 Task: Create in the project Visionary and in the Backlog issue 'Upgrade the accessibility of a mobile application to comply with international accessibility standards' a child issue 'Chatbot conversation user behavior analysis and reporting', and assign it to team member softage.4@softage.net.
Action: Mouse moved to (704, 347)
Screenshot: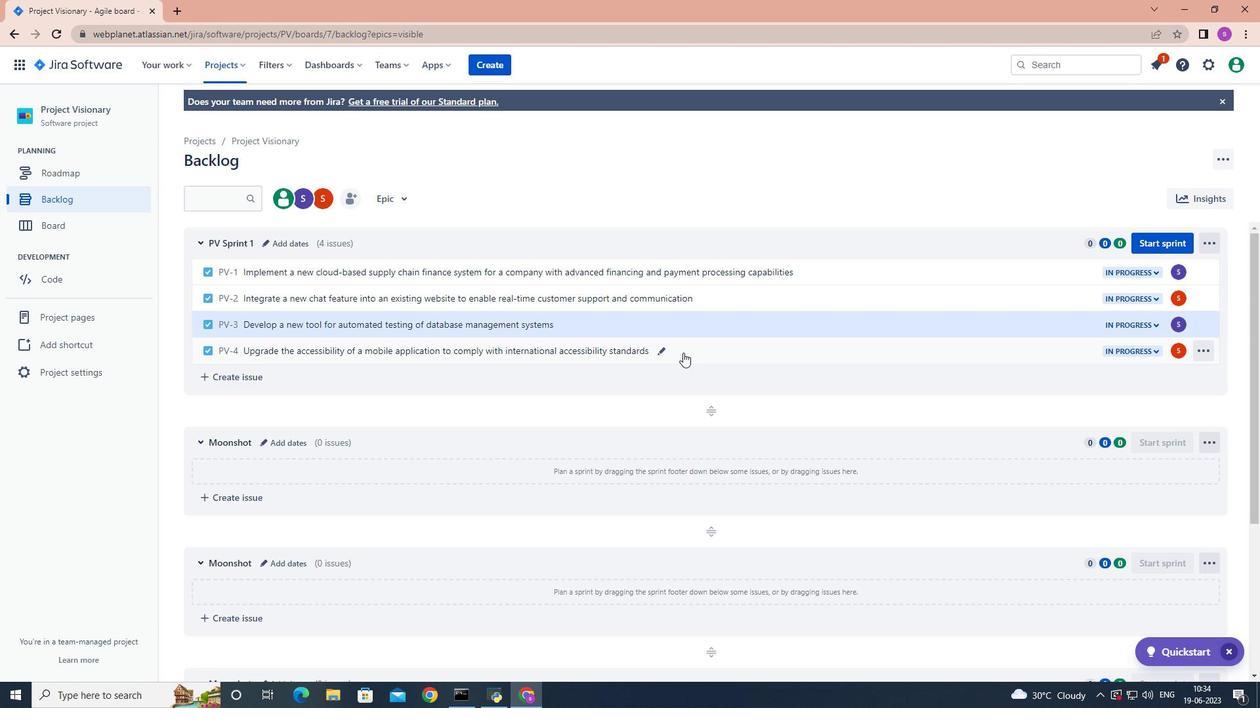 
Action: Mouse pressed left at (704, 347)
Screenshot: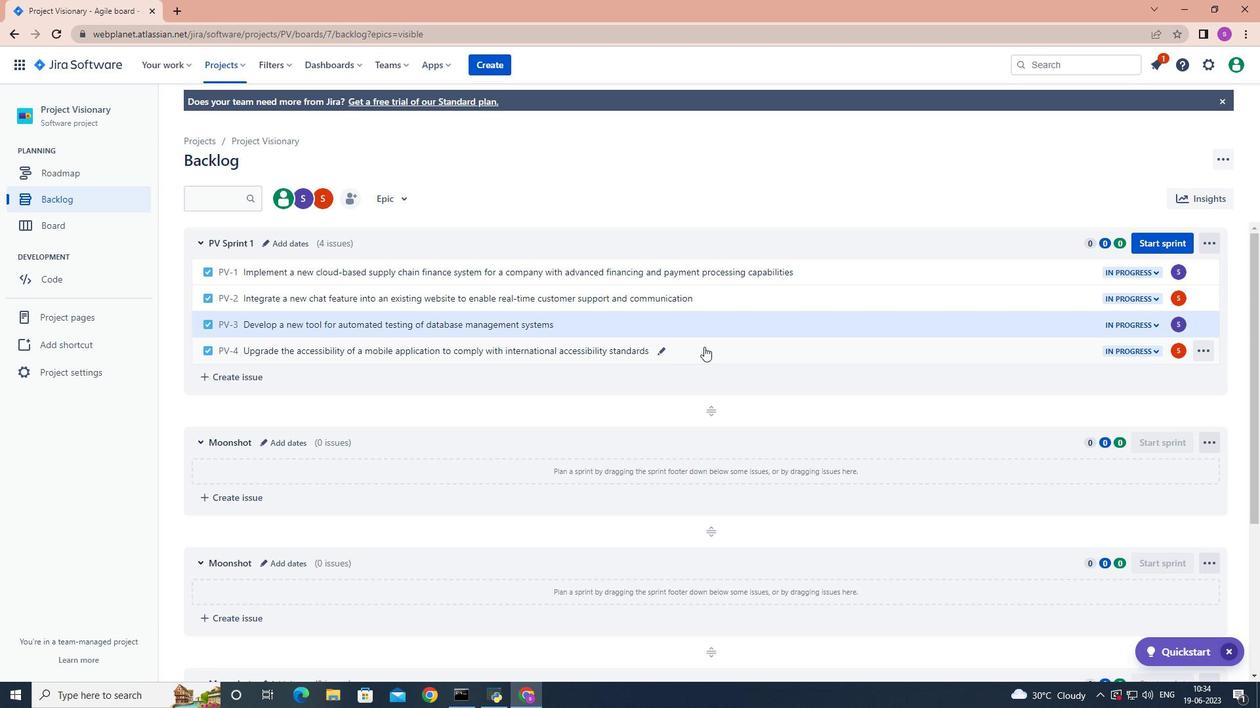 
Action: Mouse moved to (1034, 353)
Screenshot: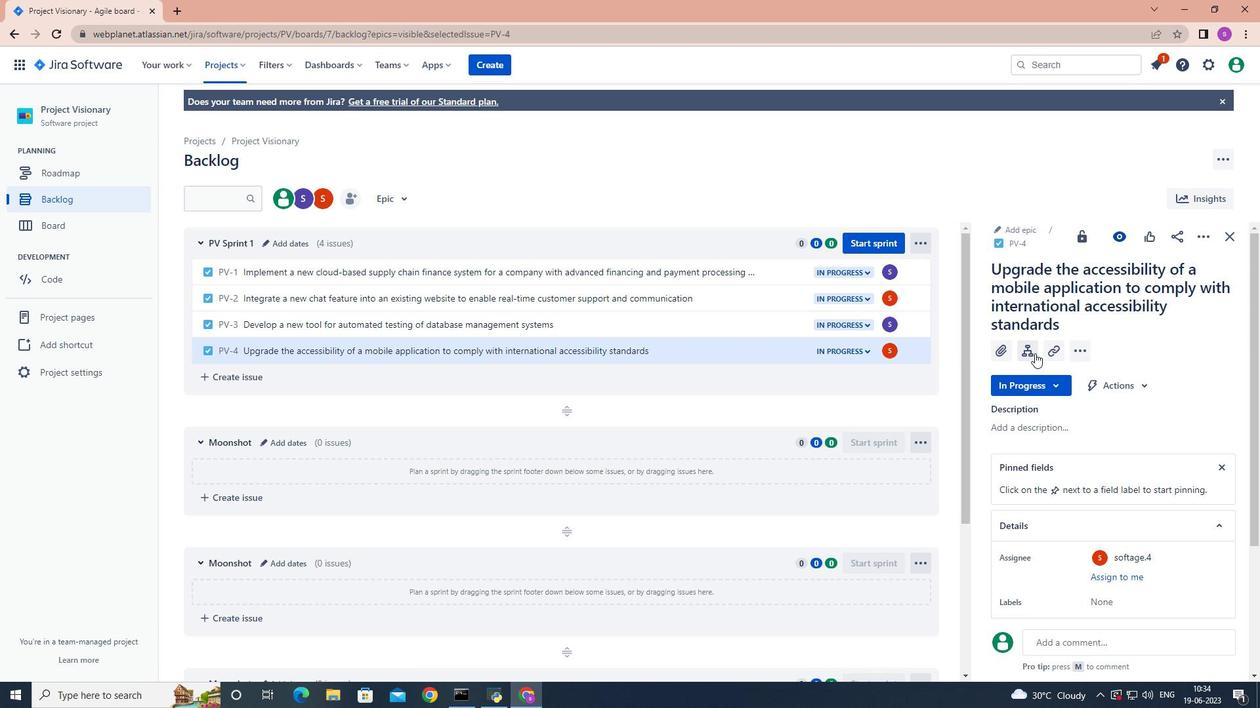 
Action: Mouse pressed left at (1034, 353)
Screenshot: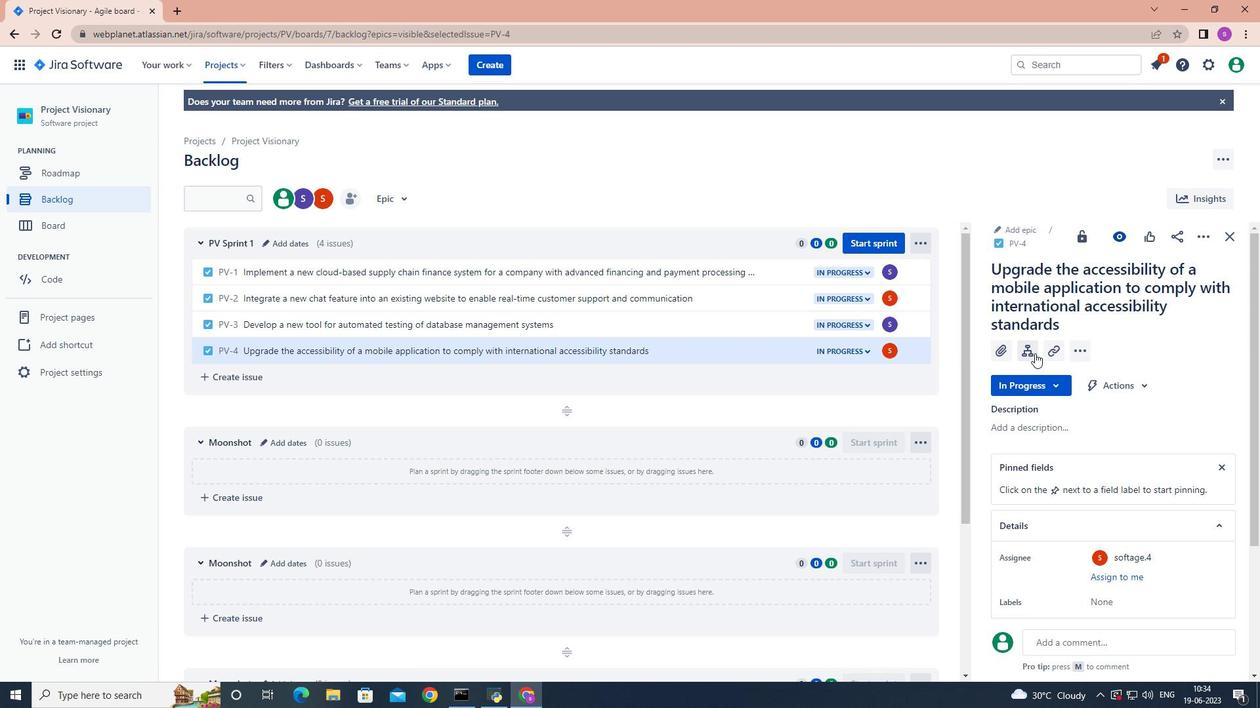 
Action: Key pressed <Key.shift>Chat<Key.space>bot<Key.space>conversation<Key.space>user<Key.space>behavior<Key.space>analysis<Key.space>and<Key.space>reporting<Key.enter>
Screenshot: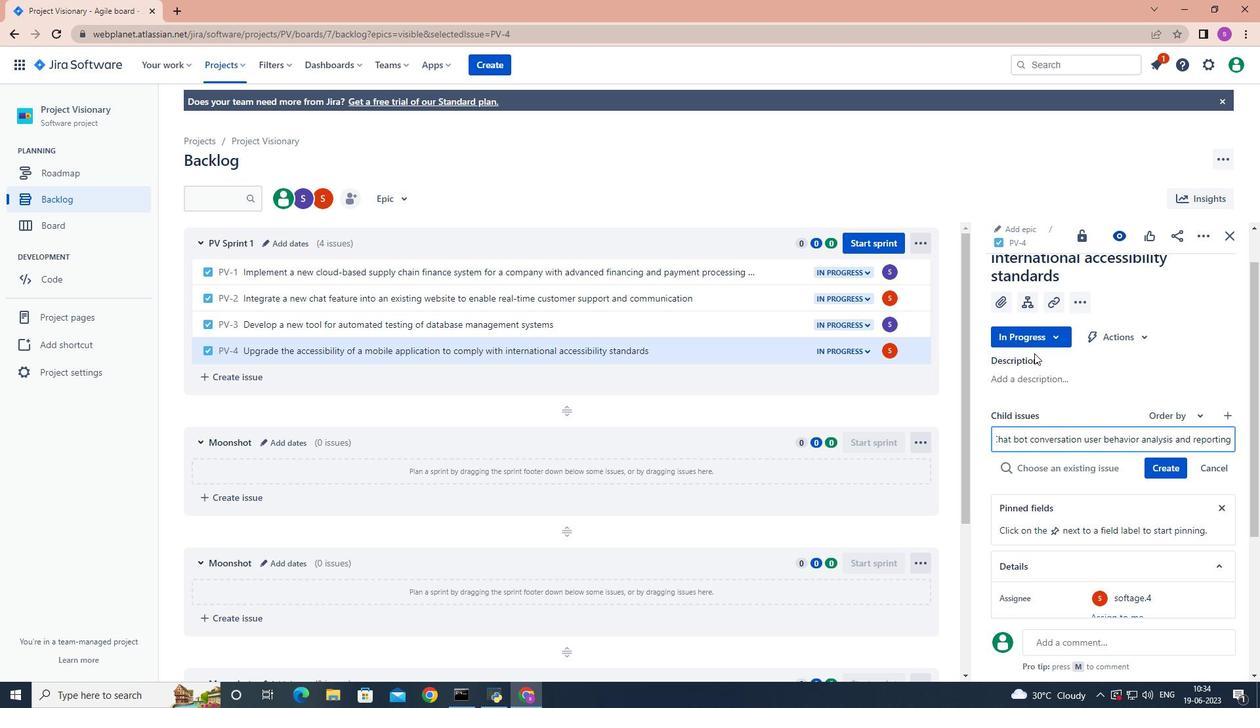 
Action: Mouse moved to (1172, 447)
Screenshot: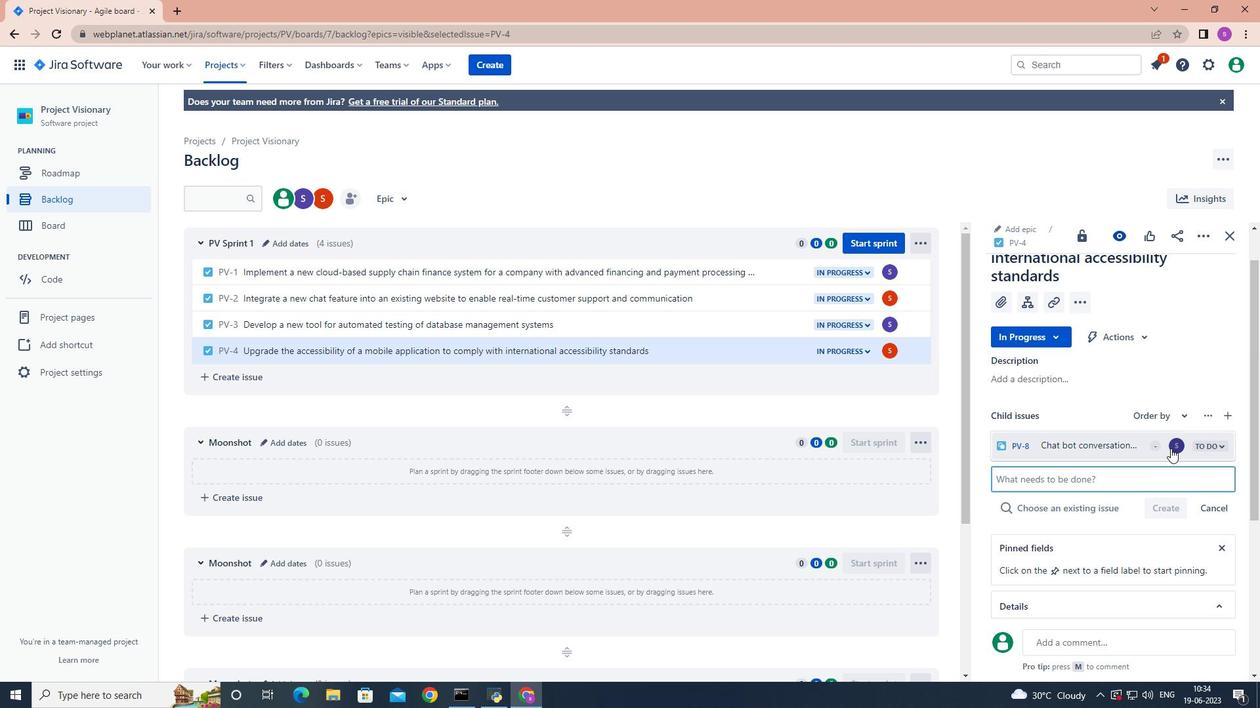 
Action: Mouse pressed left at (1172, 447)
Screenshot: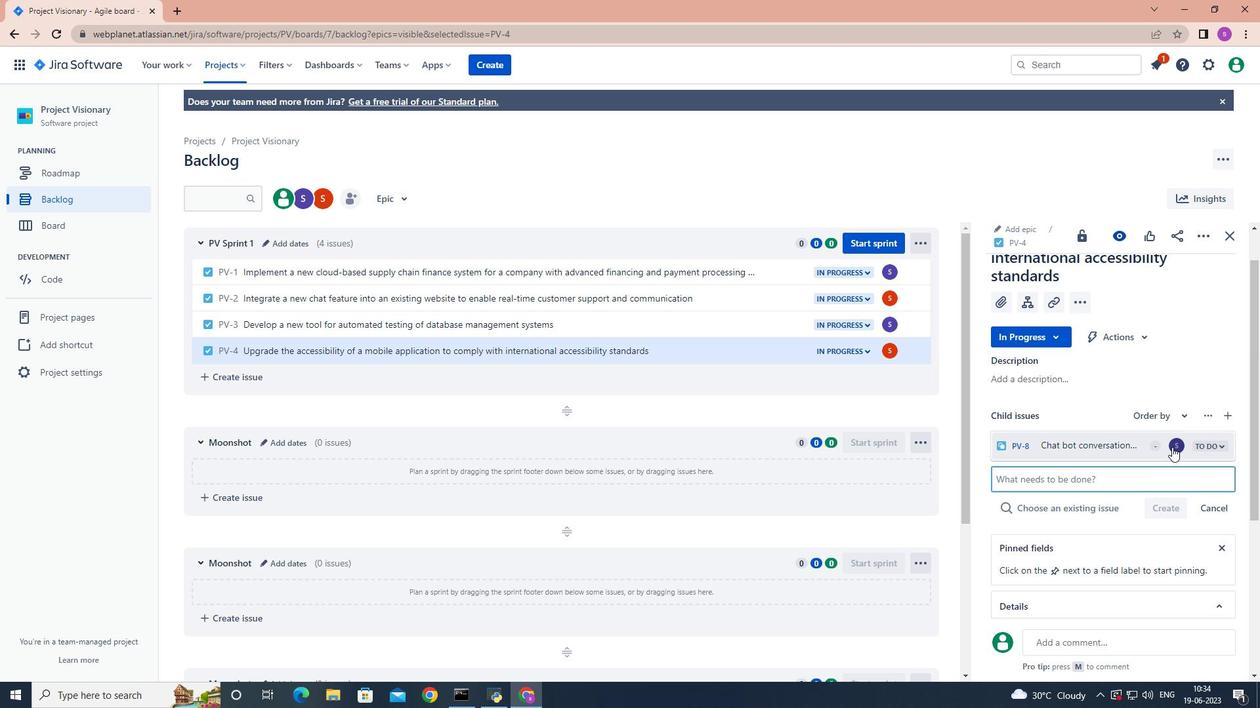 
Action: Mouse moved to (1172, 446)
Screenshot: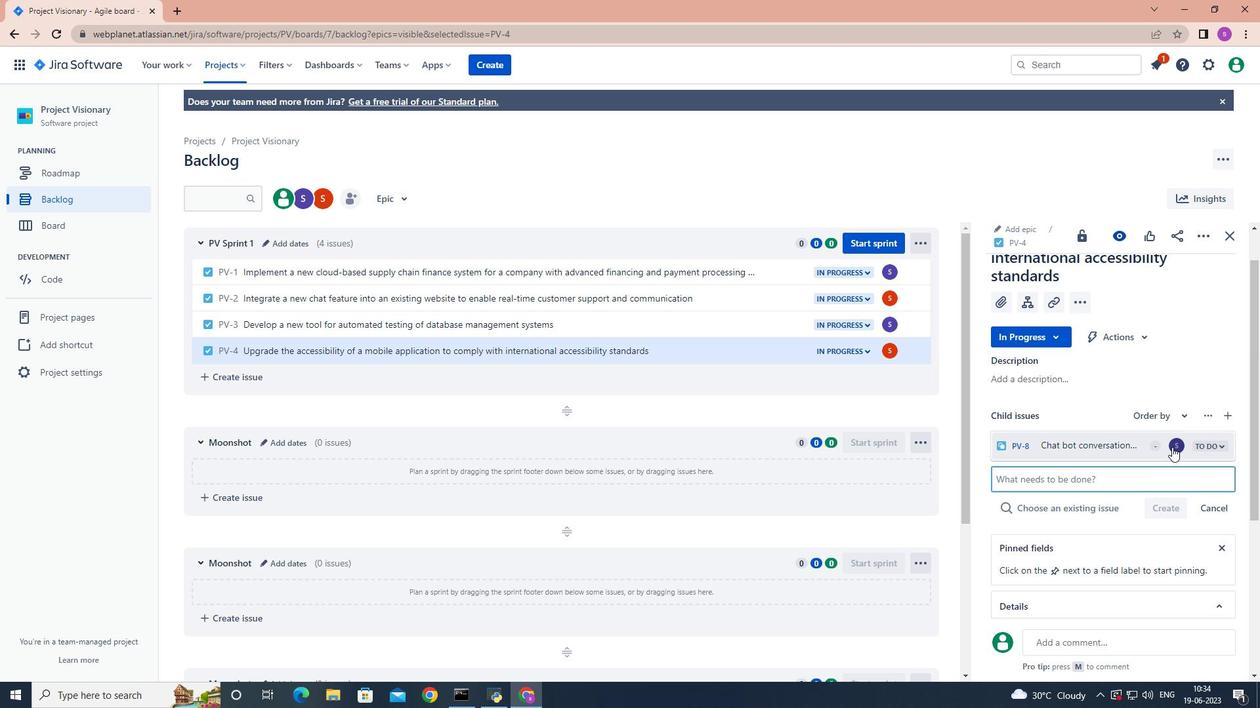 
Action: Key pressed softage.4
Screenshot: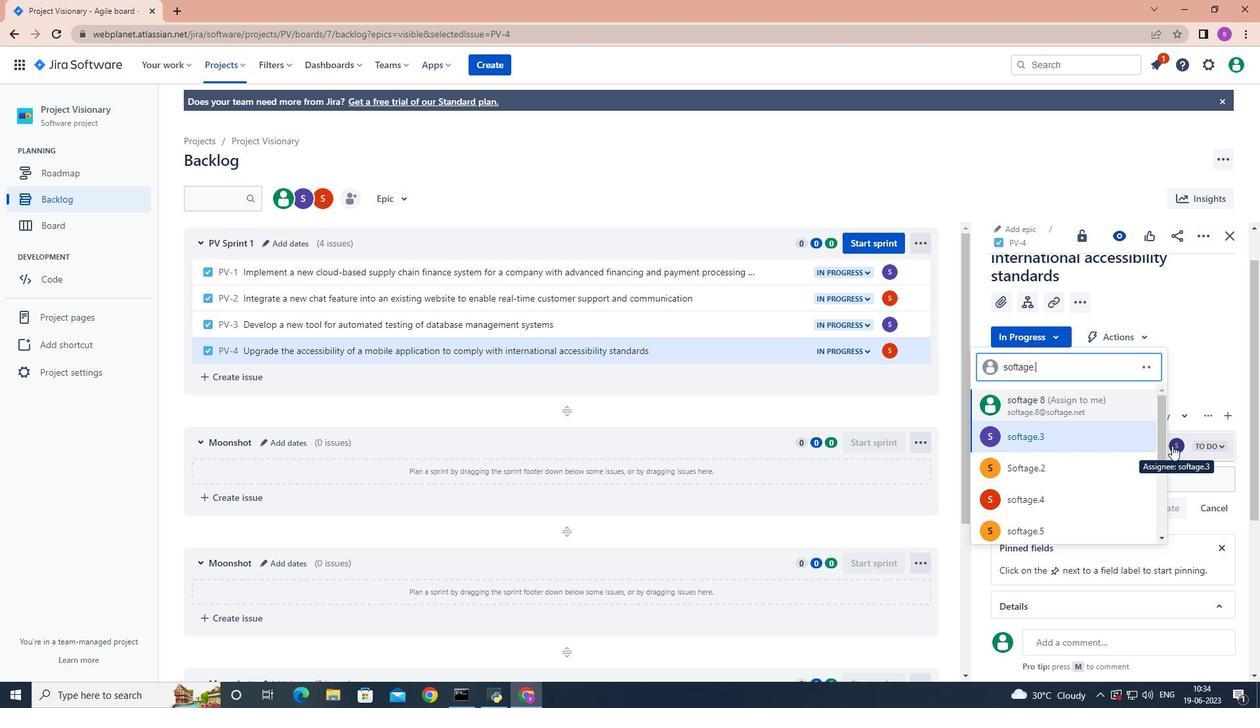 
Action: Mouse moved to (1082, 435)
Screenshot: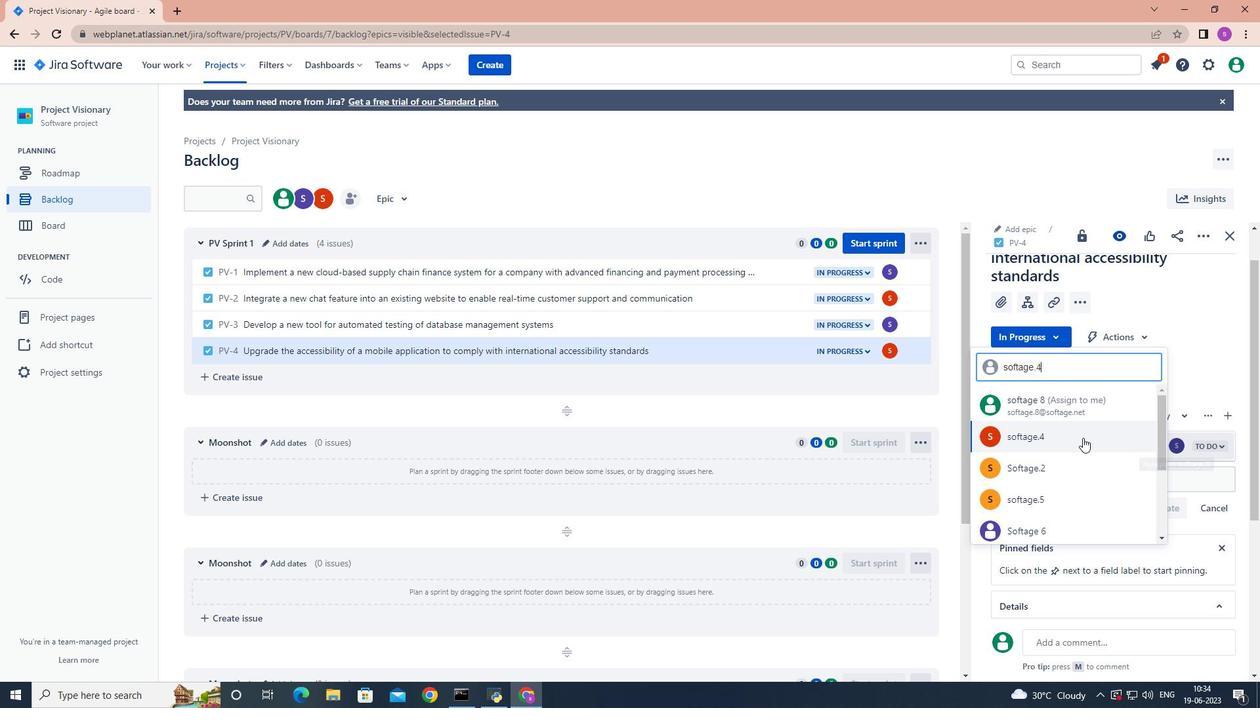 
Action: Mouse pressed left at (1082, 435)
Screenshot: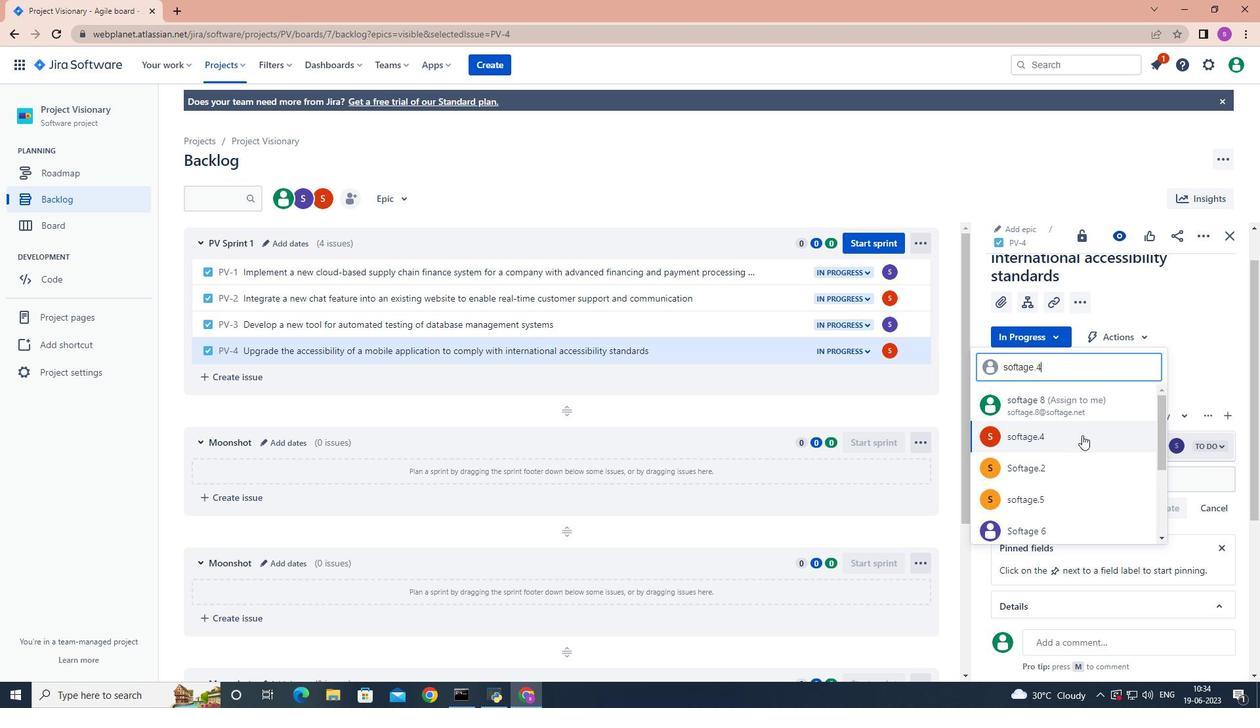 
